 Task: Add Mary's Chicken Bone-In Chicken Thighs No Antibiotics Ever to the cart.
Action: Mouse moved to (25, 75)
Screenshot: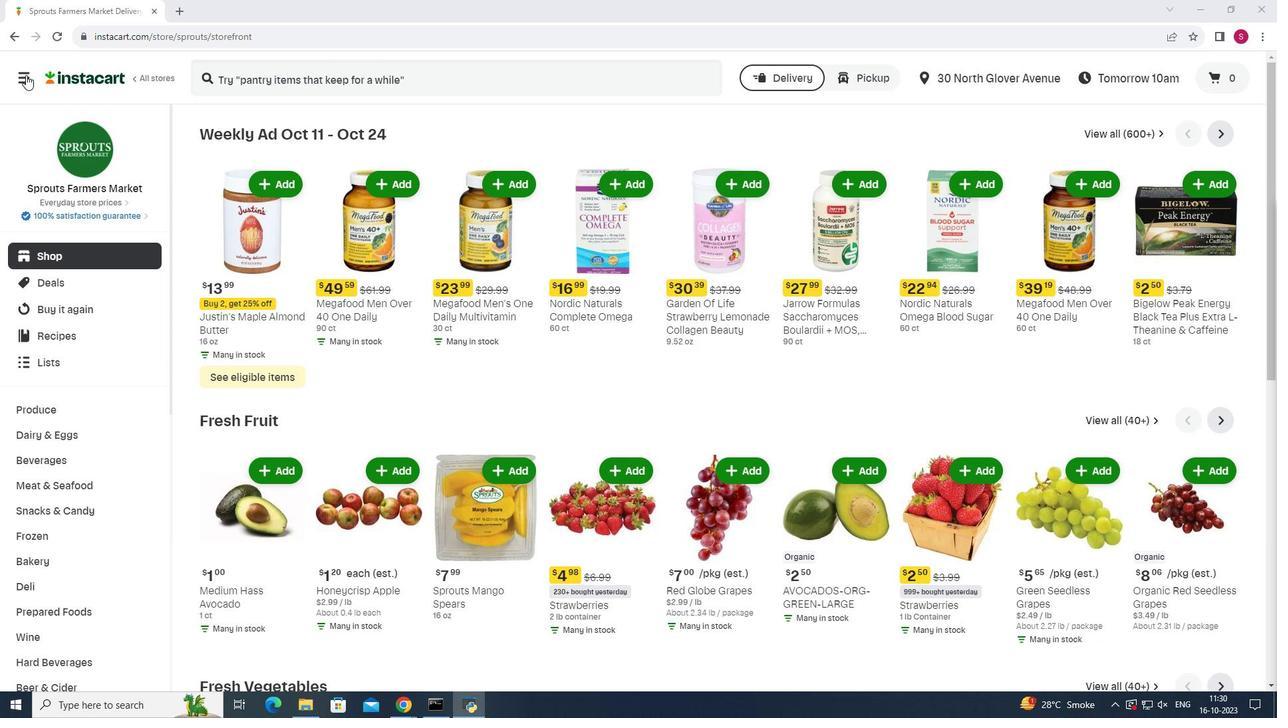 
Action: Mouse pressed left at (25, 75)
Screenshot: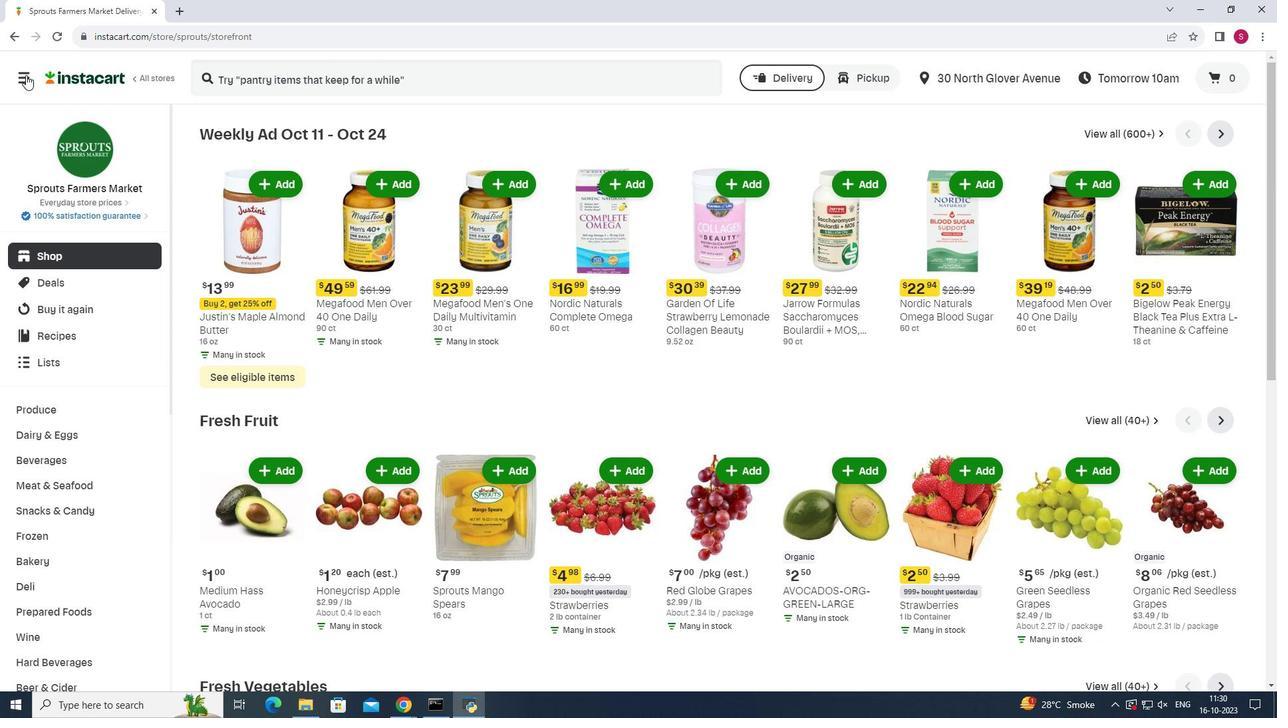 
Action: Mouse moved to (85, 335)
Screenshot: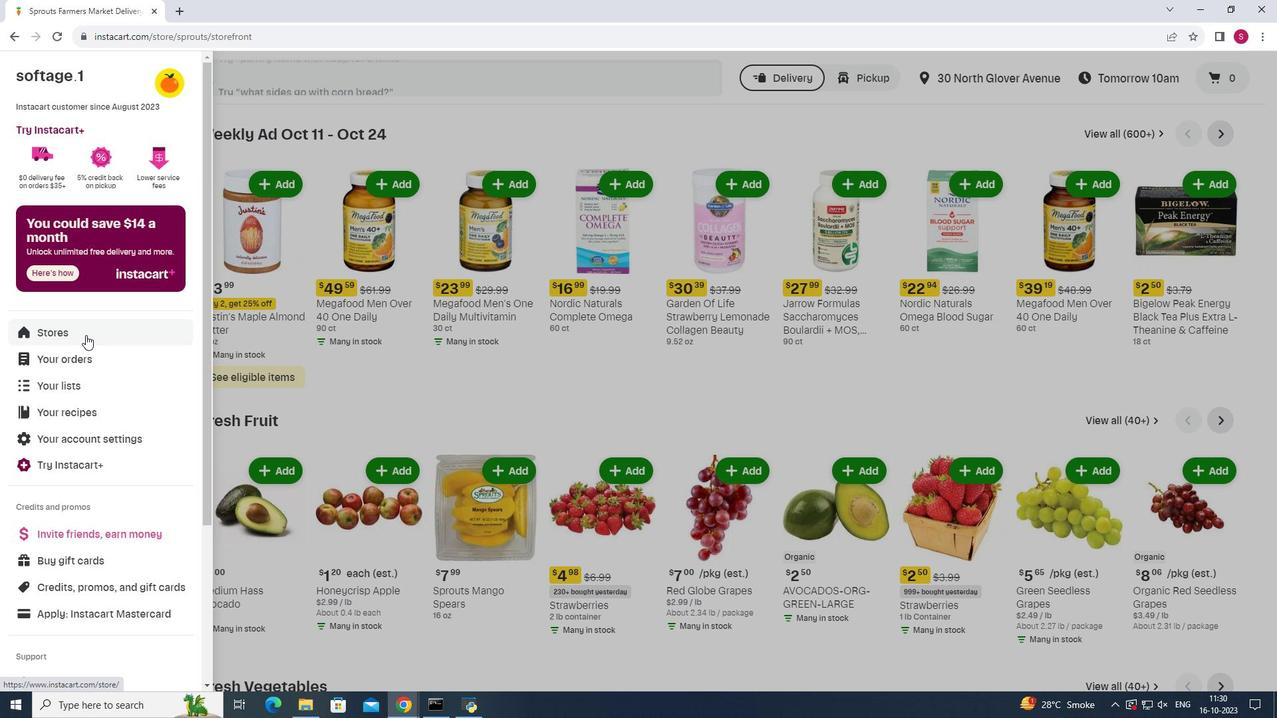 
Action: Mouse pressed left at (85, 335)
Screenshot: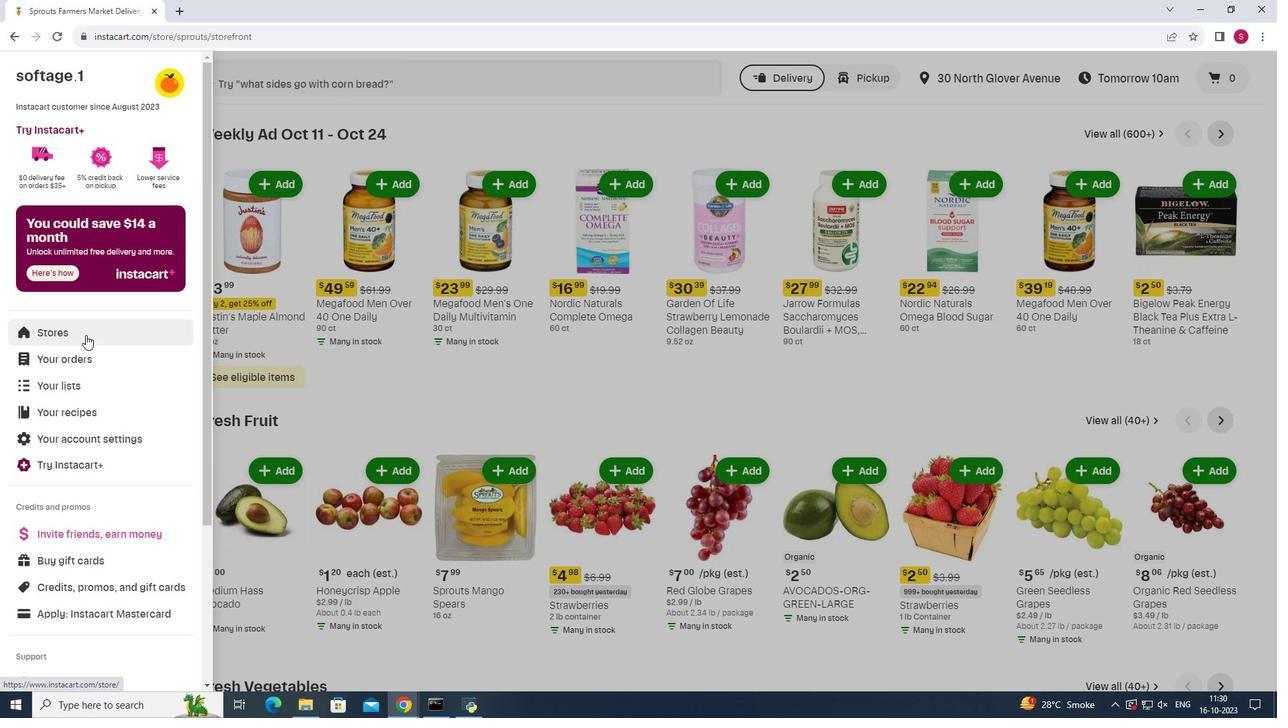 
Action: Mouse moved to (917, 316)
Screenshot: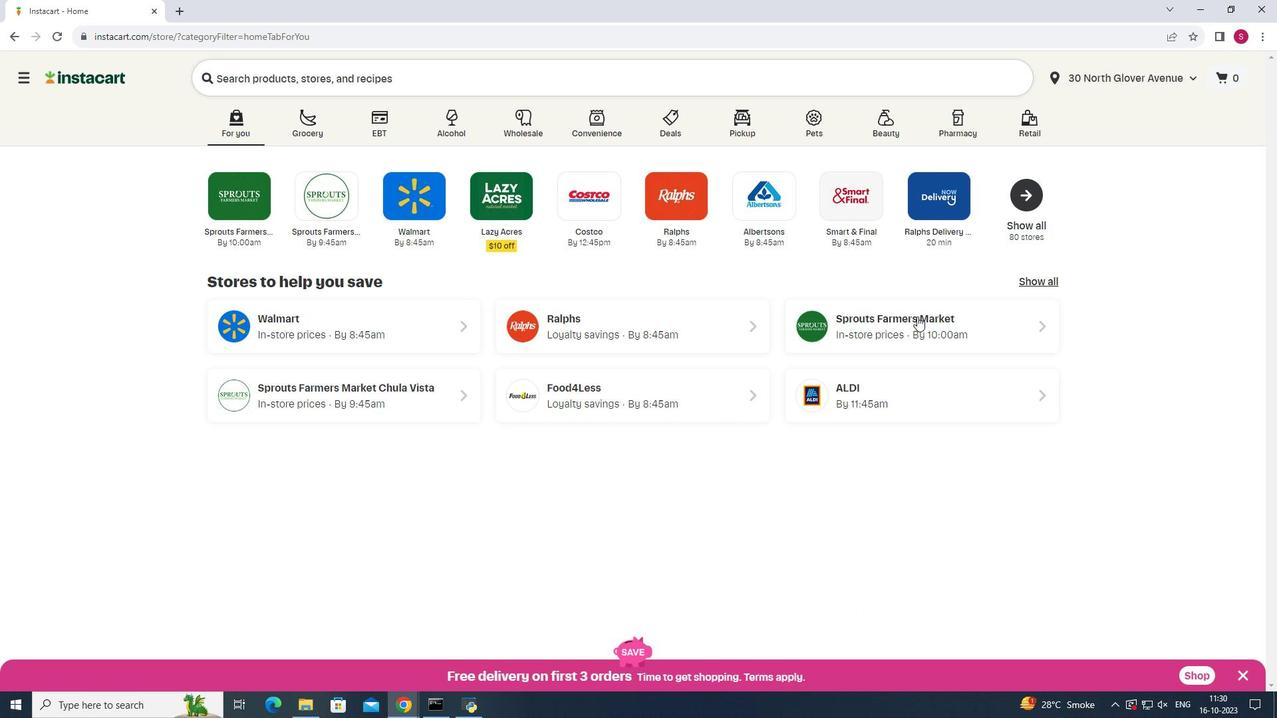 
Action: Mouse pressed left at (917, 316)
Screenshot: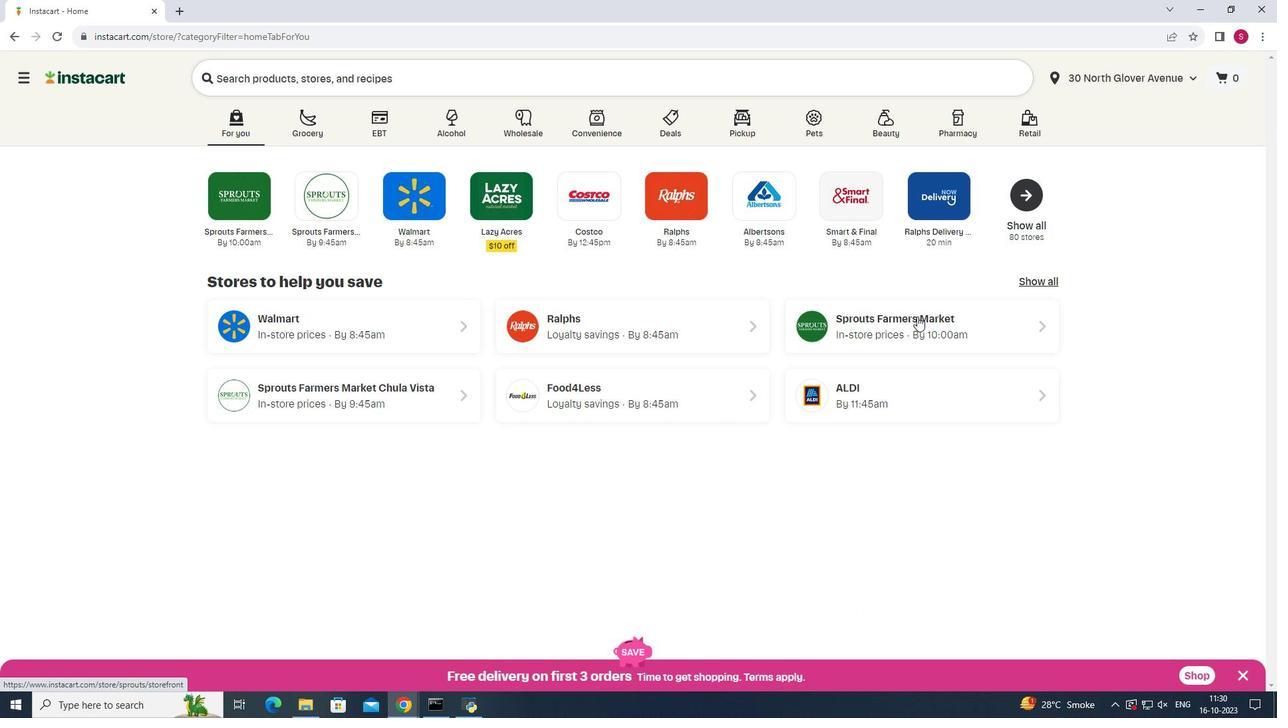 
Action: Mouse moved to (49, 392)
Screenshot: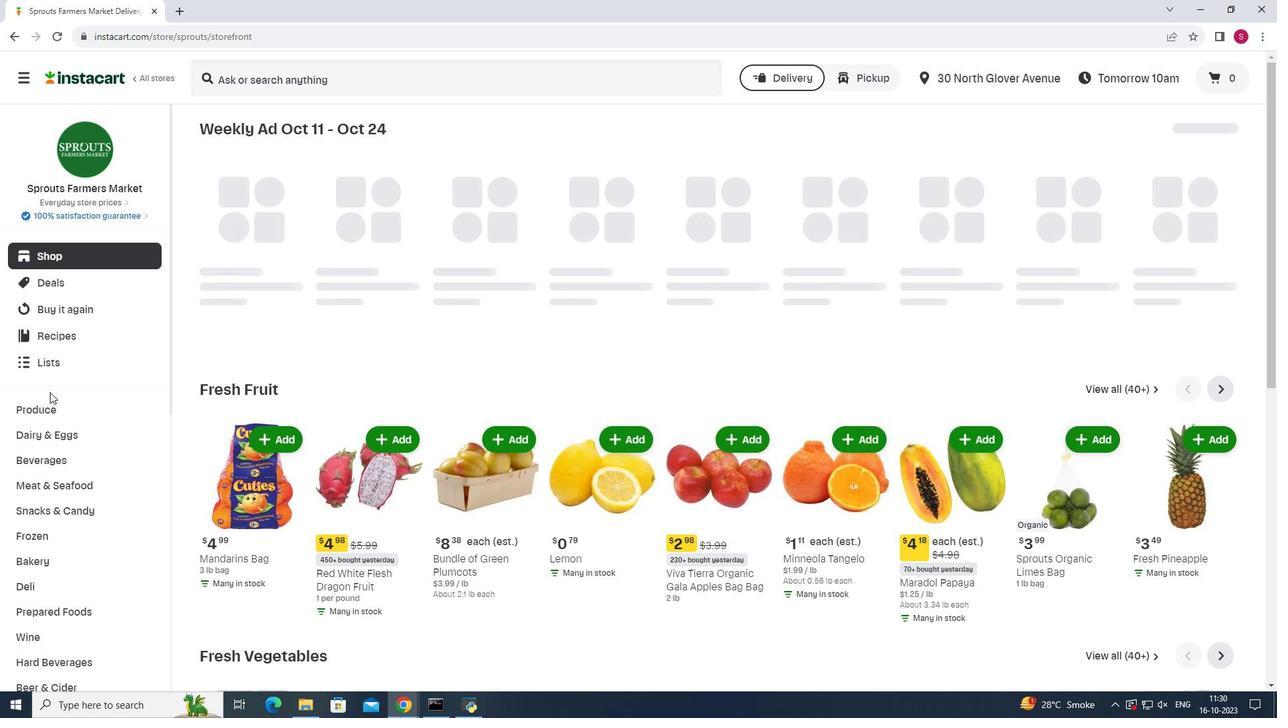 
Action: Mouse scrolled (49, 391) with delta (0, 0)
Screenshot: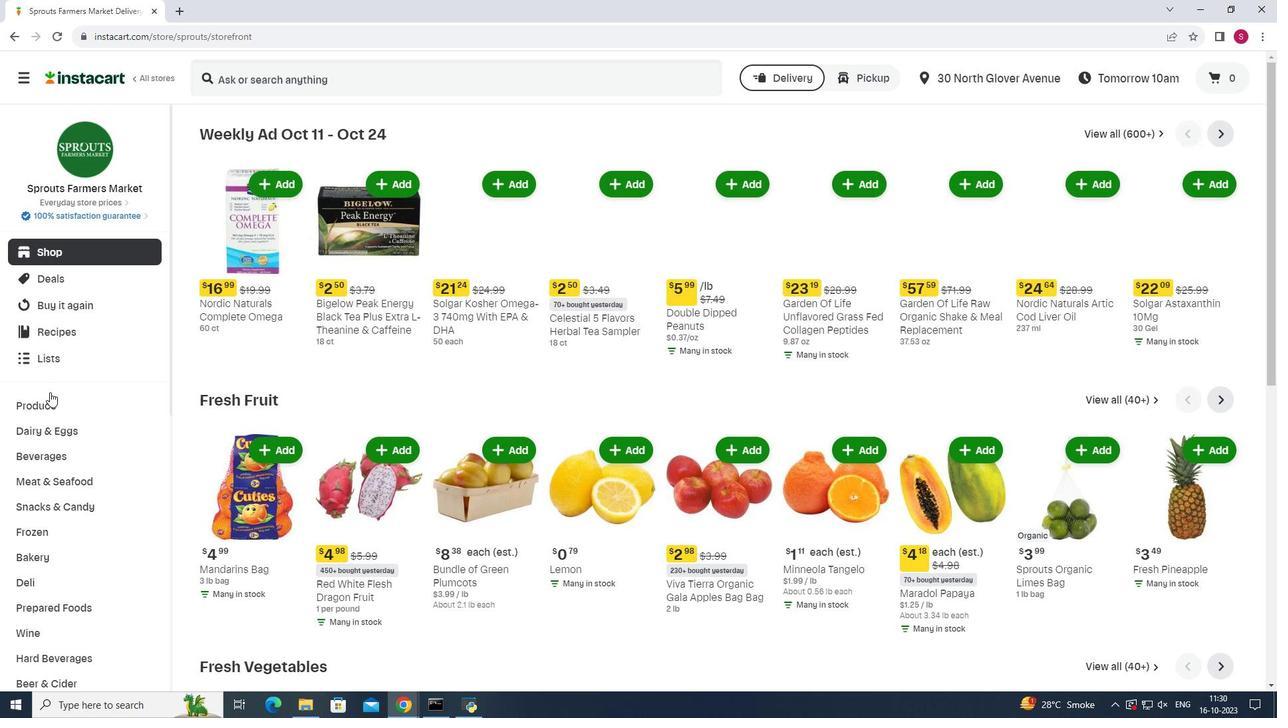 
Action: Mouse moved to (52, 419)
Screenshot: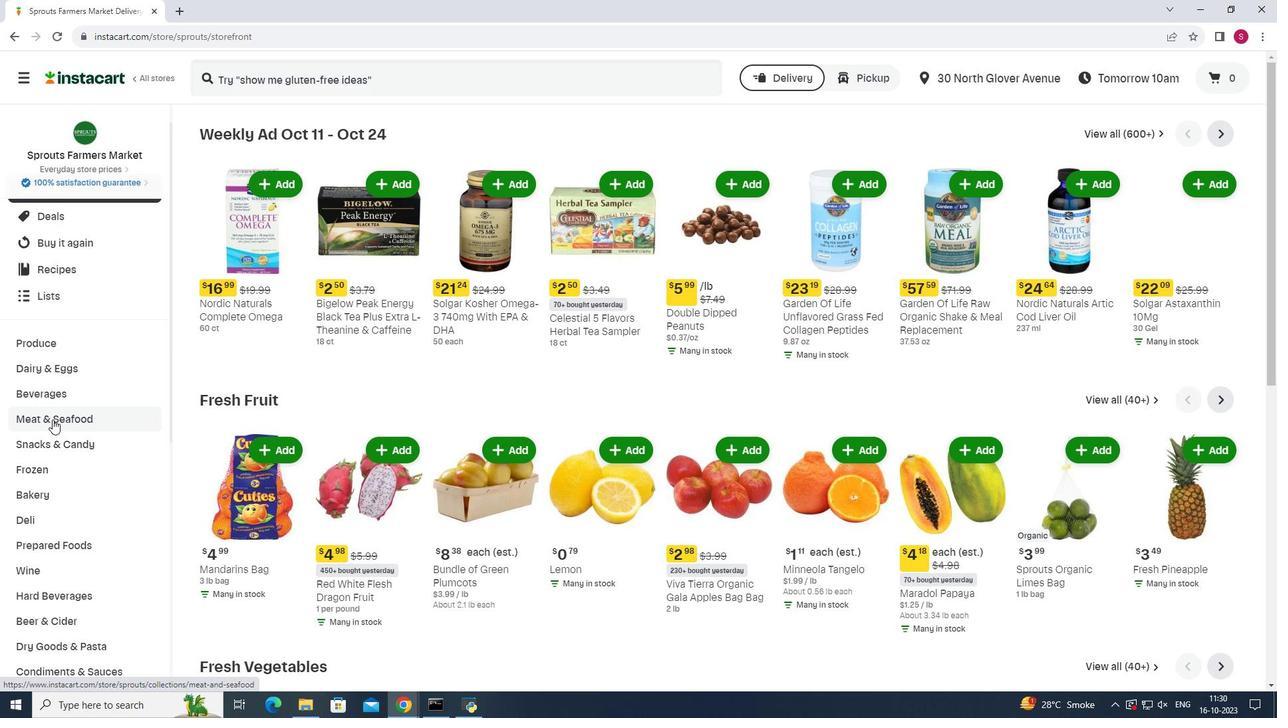 
Action: Mouse pressed left at (52, 419)
Screenshot: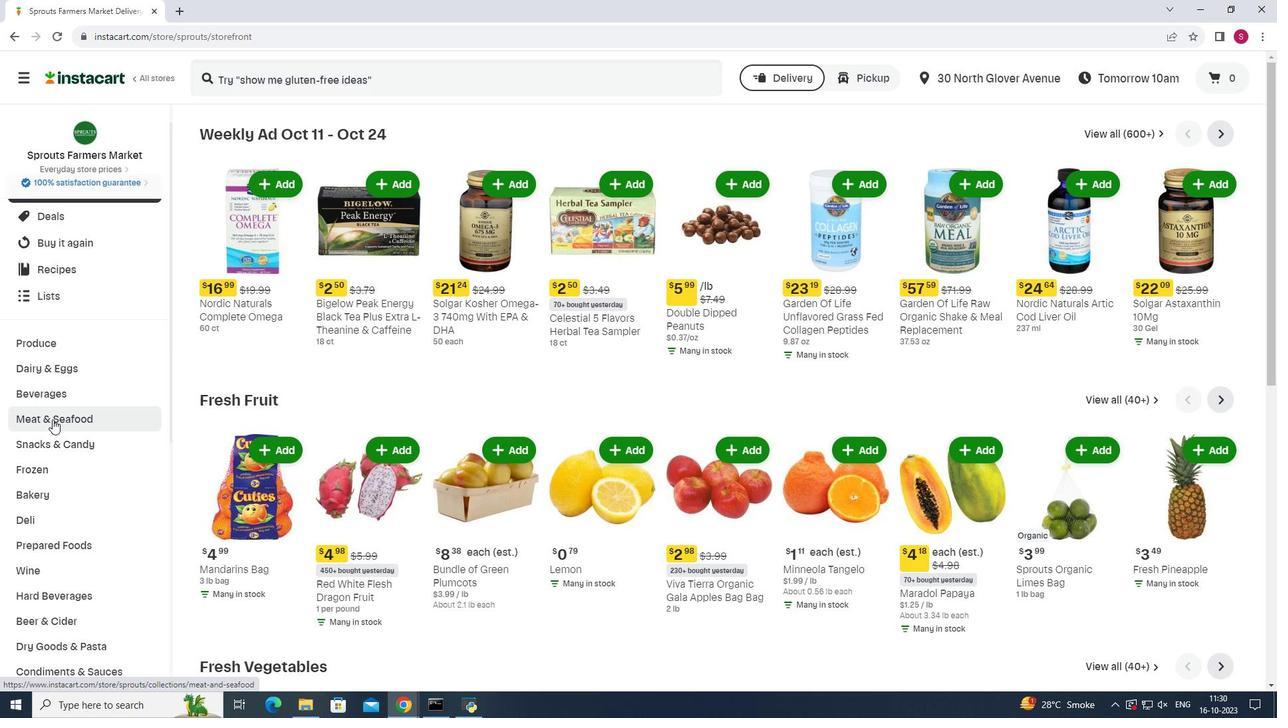 
Action: Mouse moved to (333, 331)
Screenshot: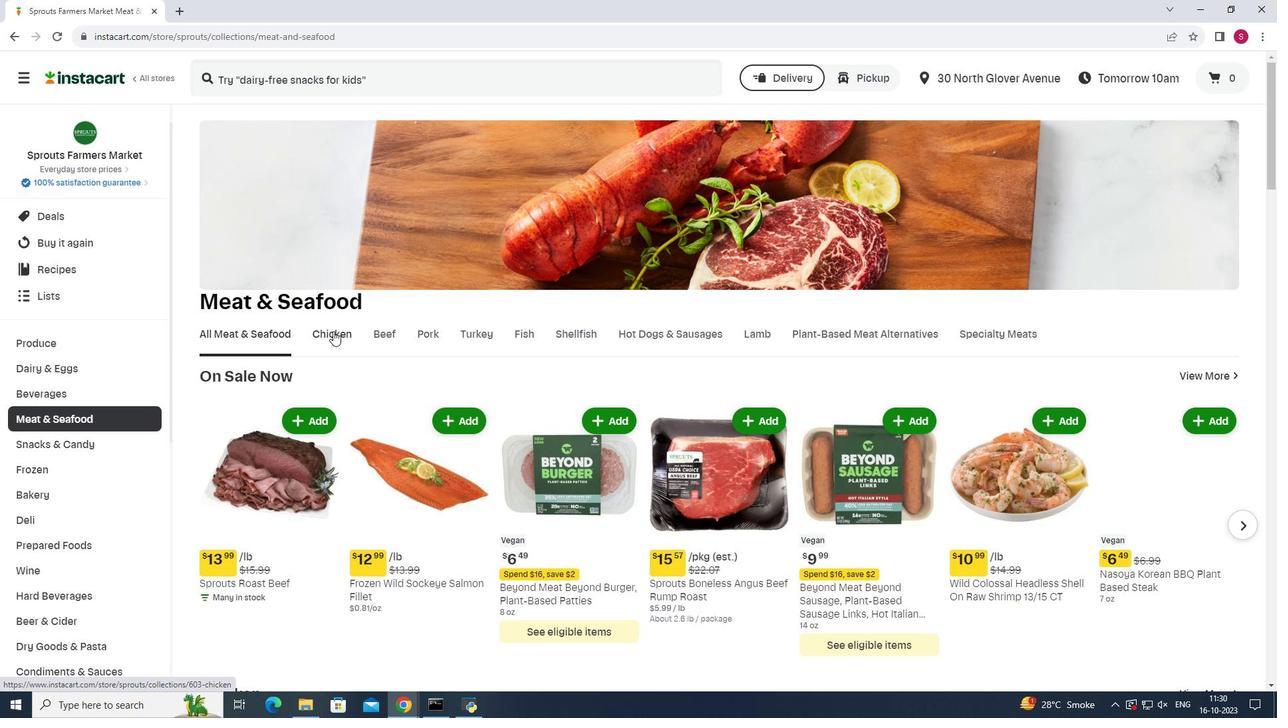 
Action: Mouse pressed left at (333, 331)
Screenshot: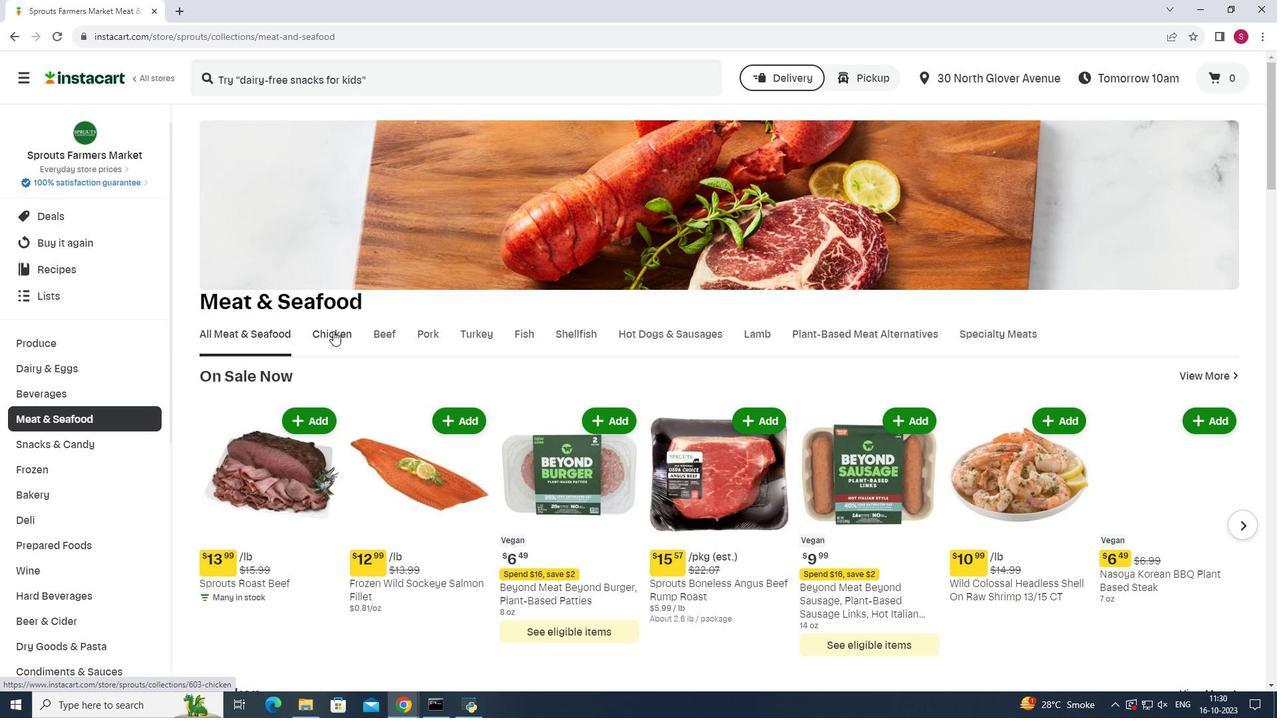 
Action: Mouse moved to (391, 220)
Screenshot: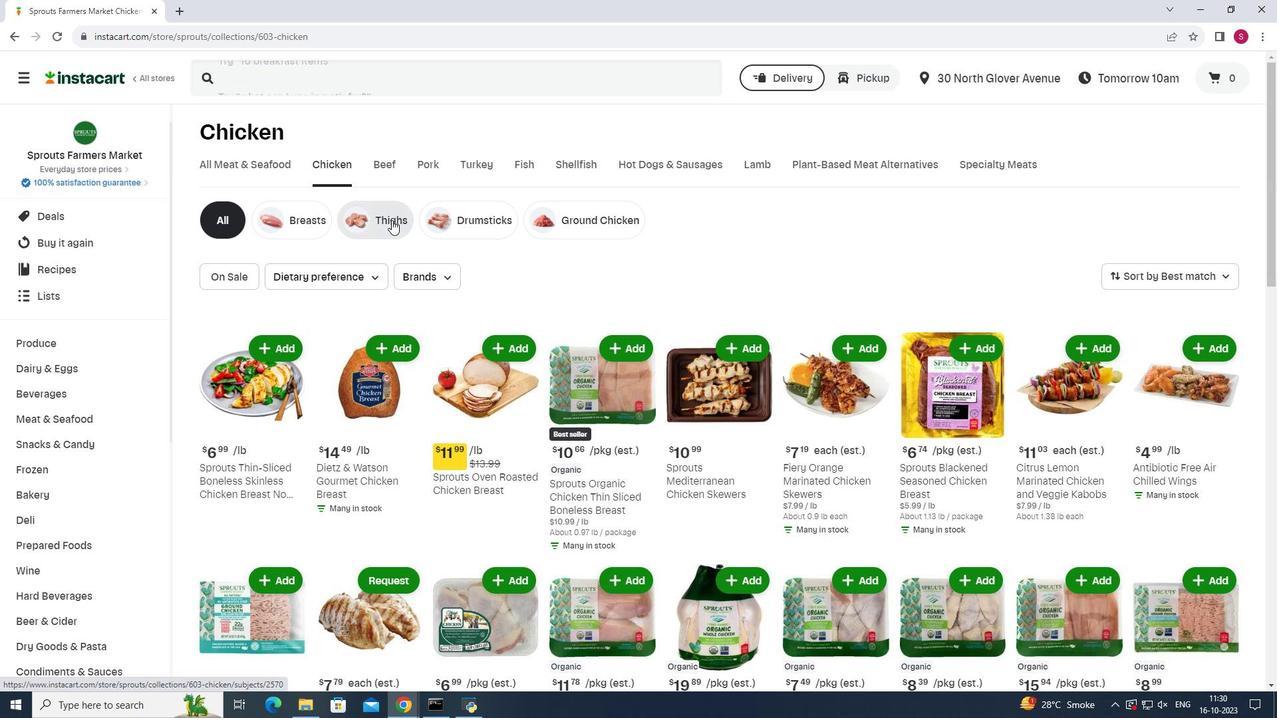 
Action: Mouse pressed left at (391, 220)
Screenshot: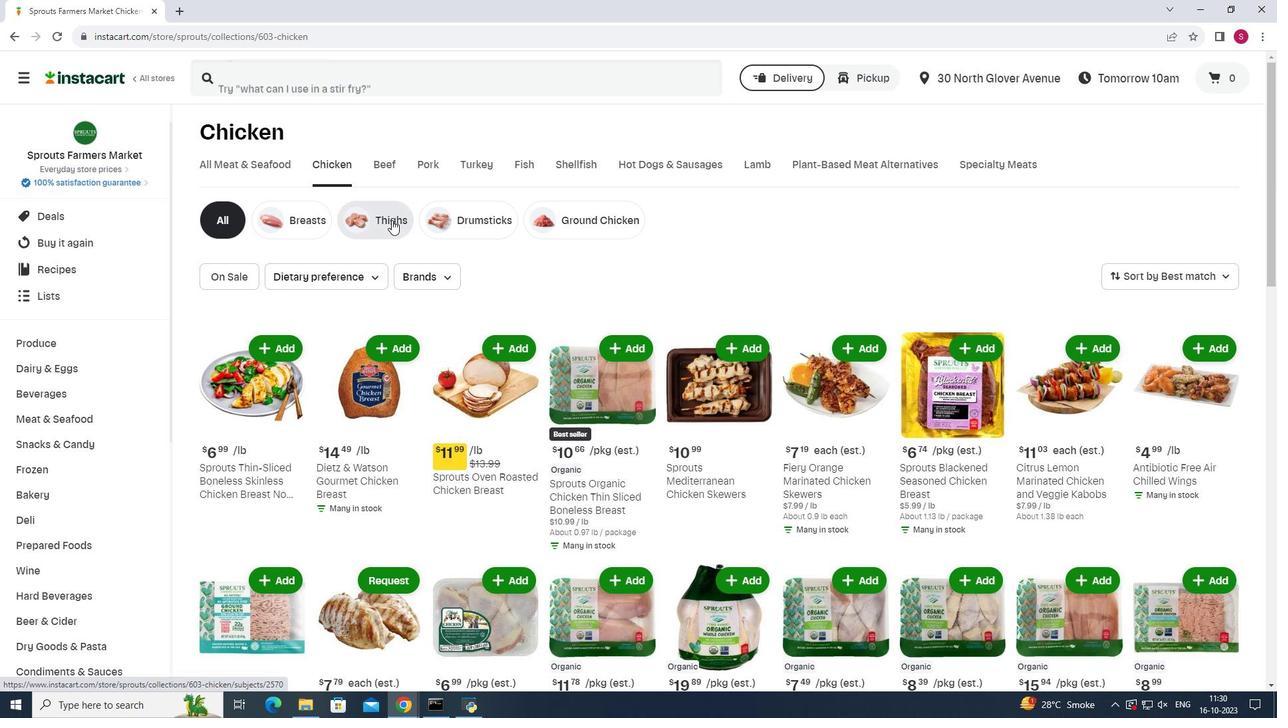 
Action: Mouse moved to (1074, 407)
Screenshot: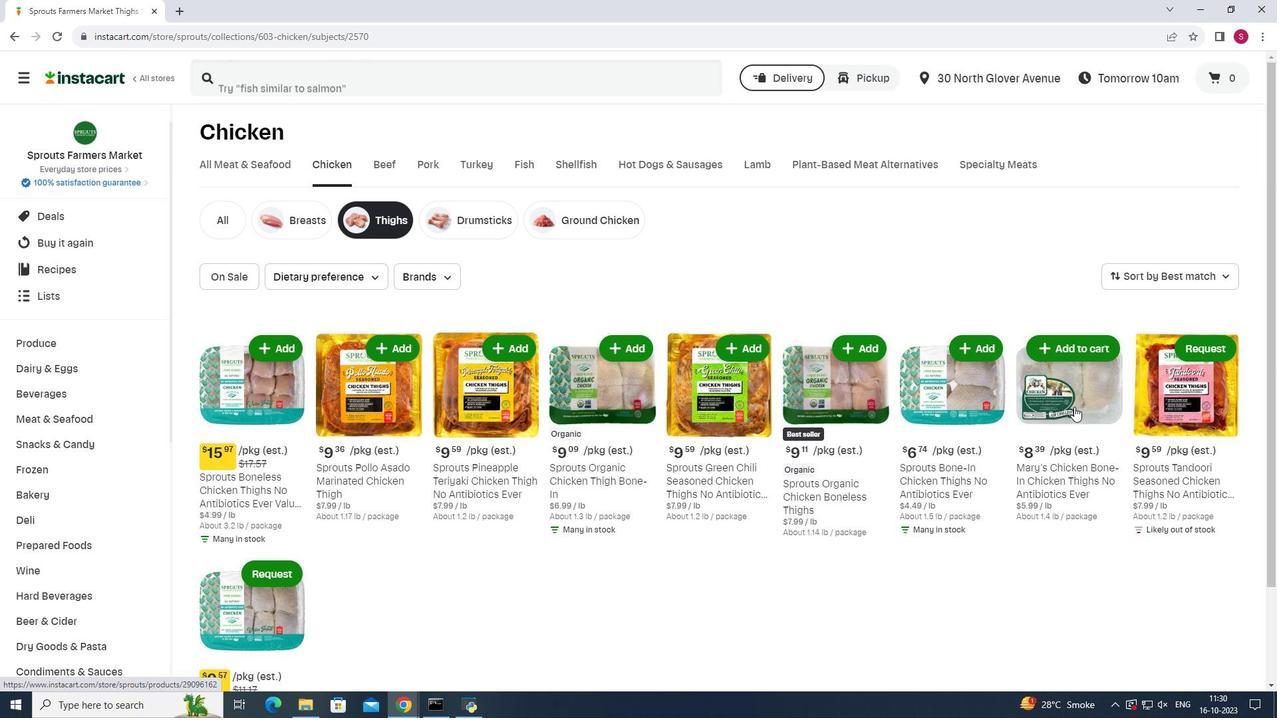 
Action: Mouse pressed left at (1074, 407)
Screenshot: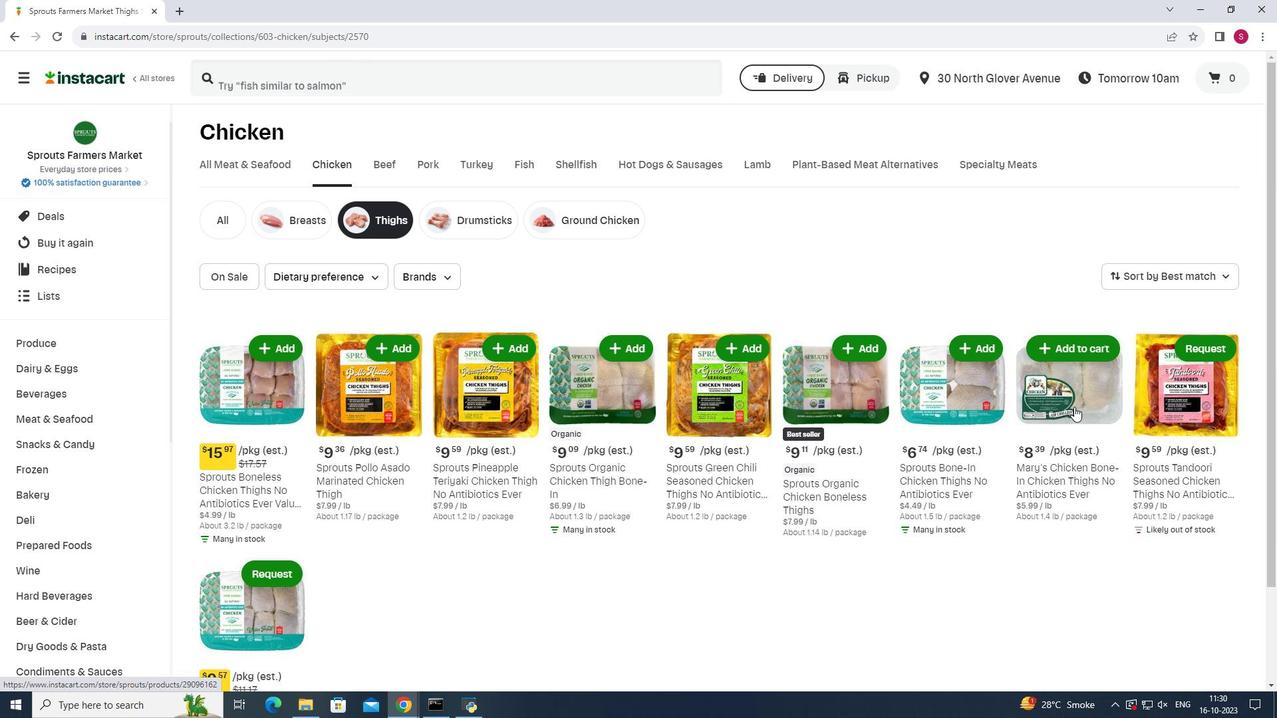 
Action: Mouse pressed left at (1074, 407)
Screenshot: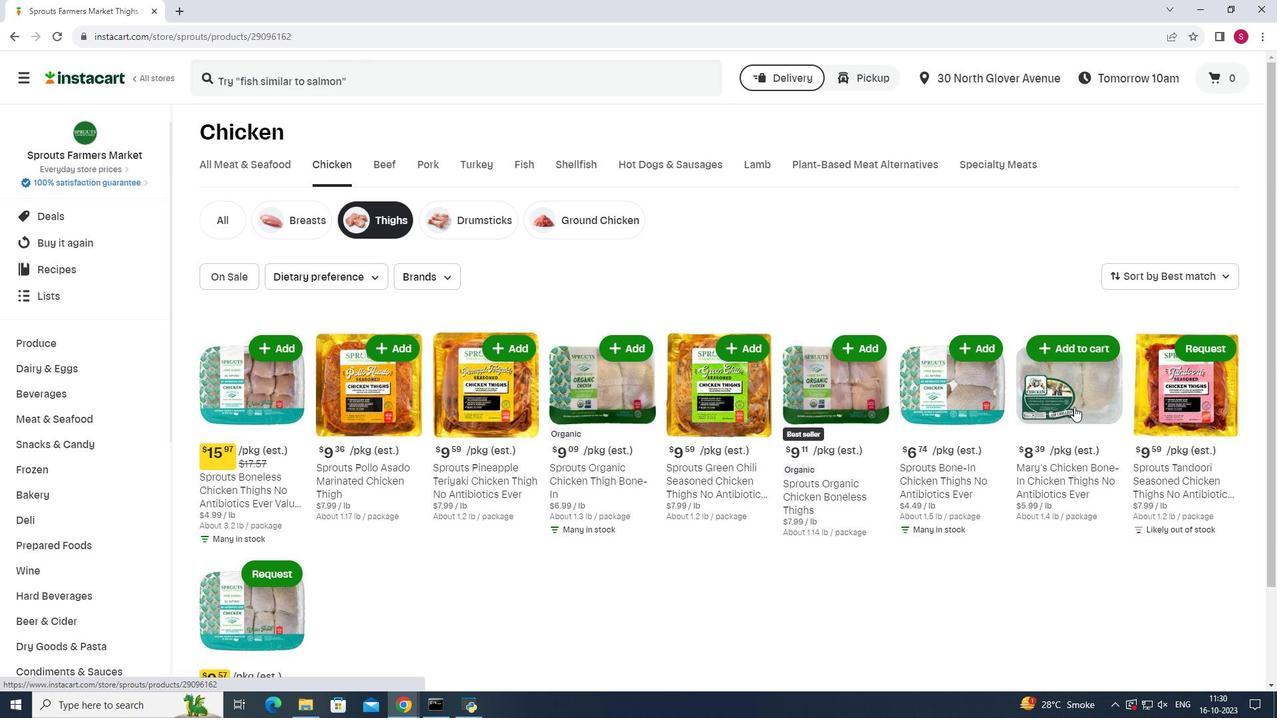 
Action: Mouse moved to (950, 343)
Screenshot: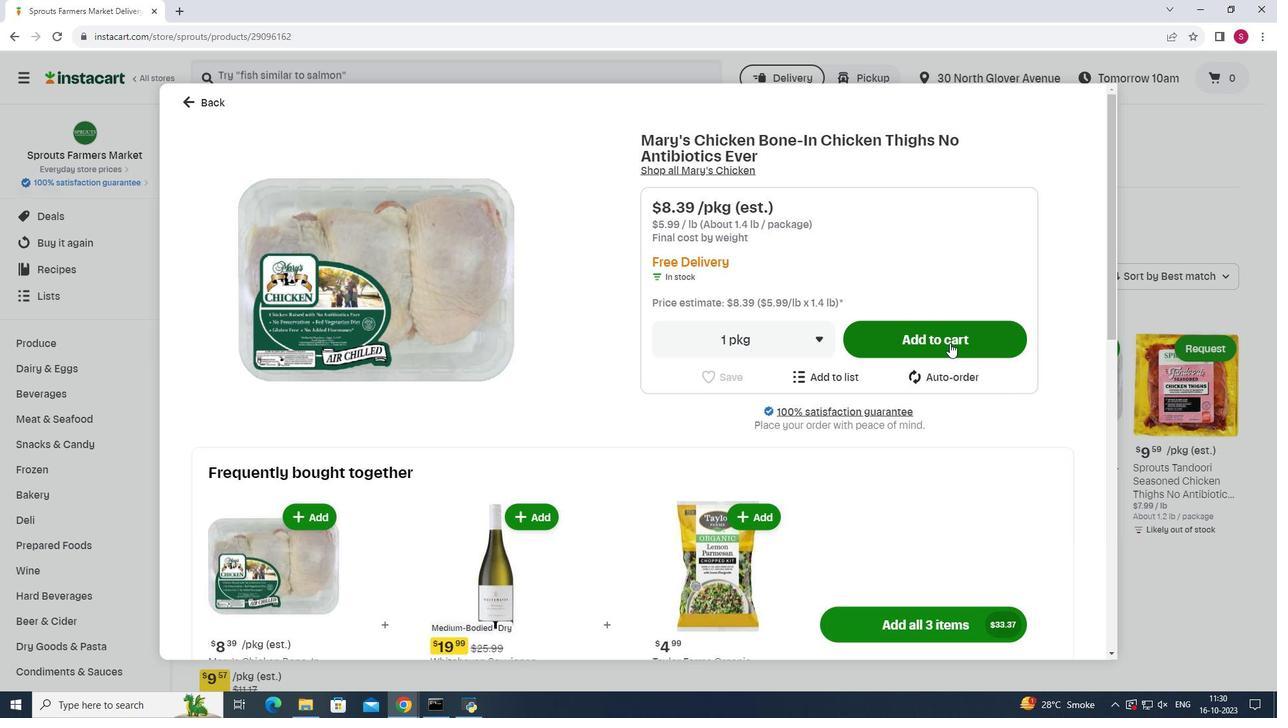 
Action: Mouse pressed left at (950, 343)
Screenshot: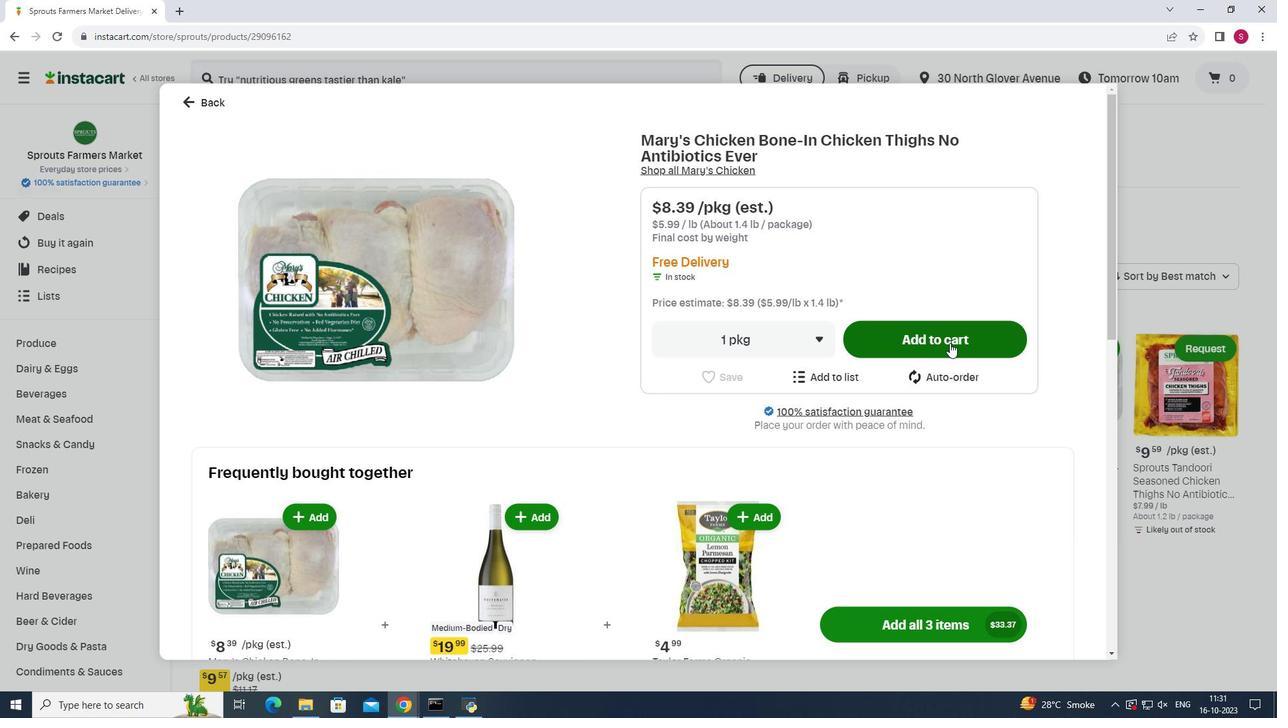 
